 Task: Schedule a meeting for June 20, 2023, from 8:00 AM to 8:30 AM, and invite Shubham Jain.
Action: Mouse moved to (596, 554)
Screenshot: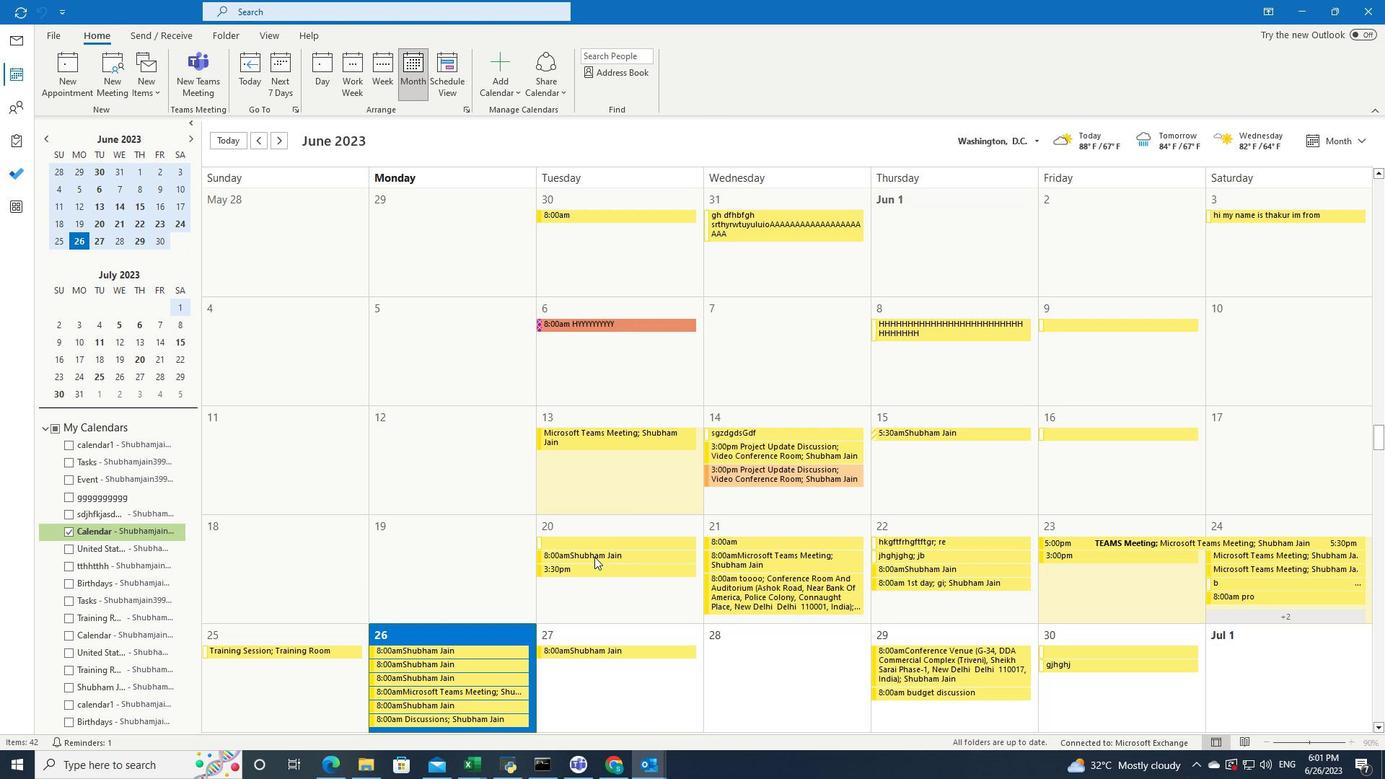 
Action: Mouse pressed left at (596, 554)
Screenshot: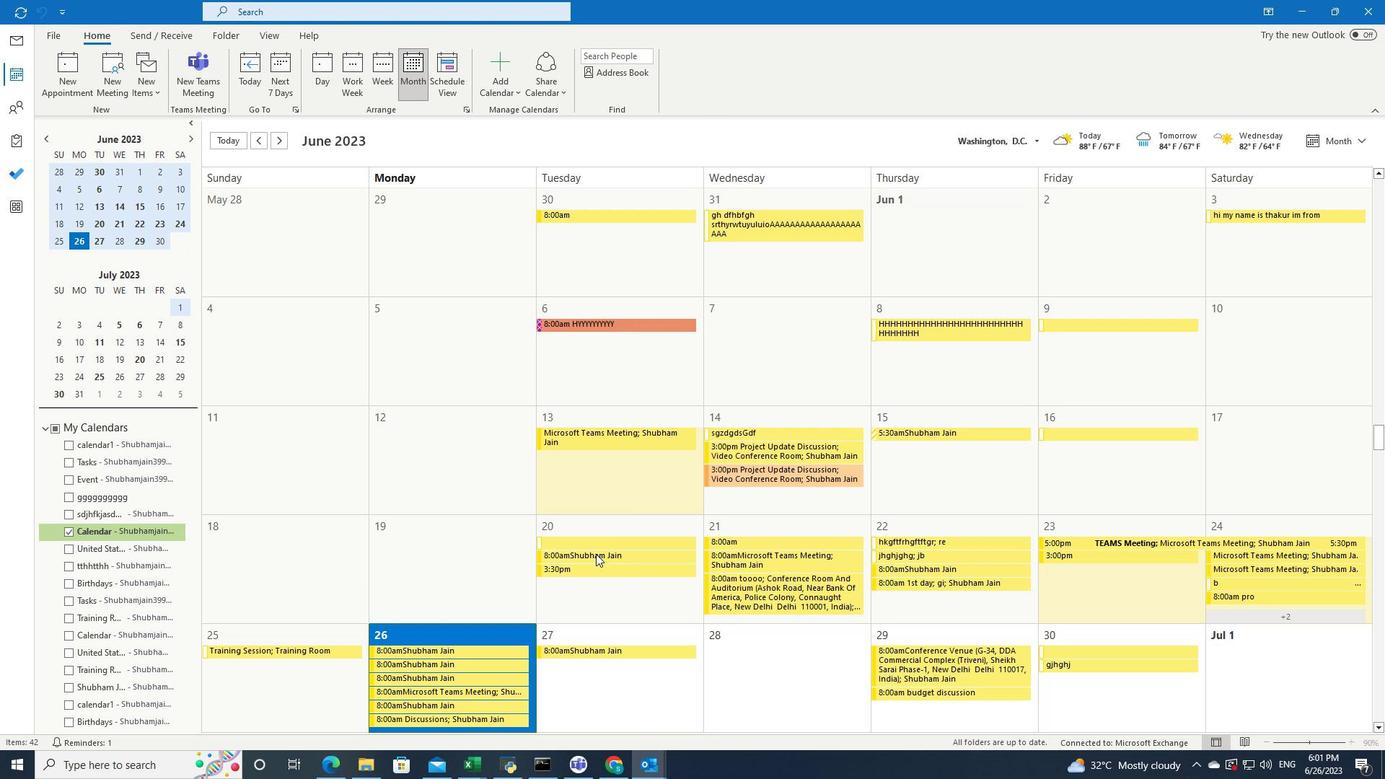 
Action: Mouse pressed left at (596, 554)
Screenshot: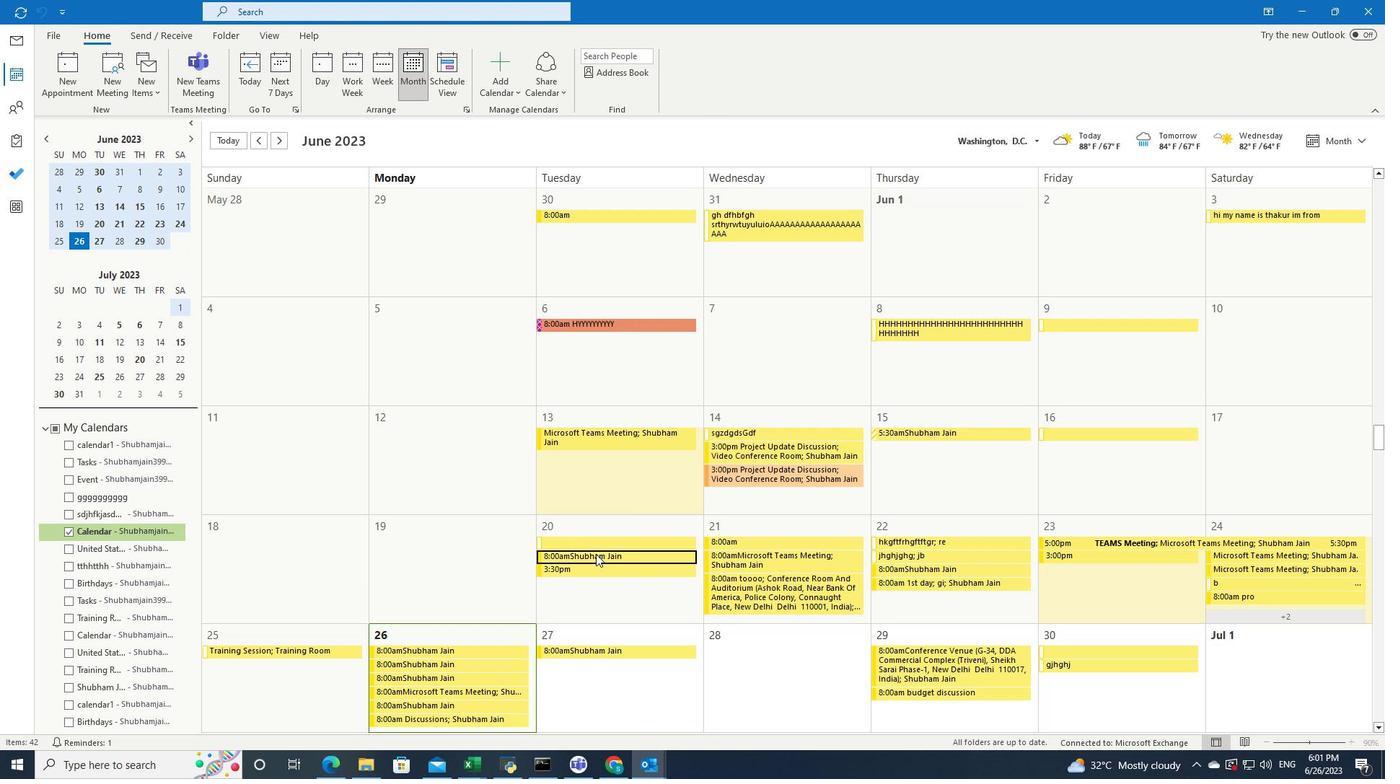 
Action: Mouse moved to (802, 92)
Screenshot: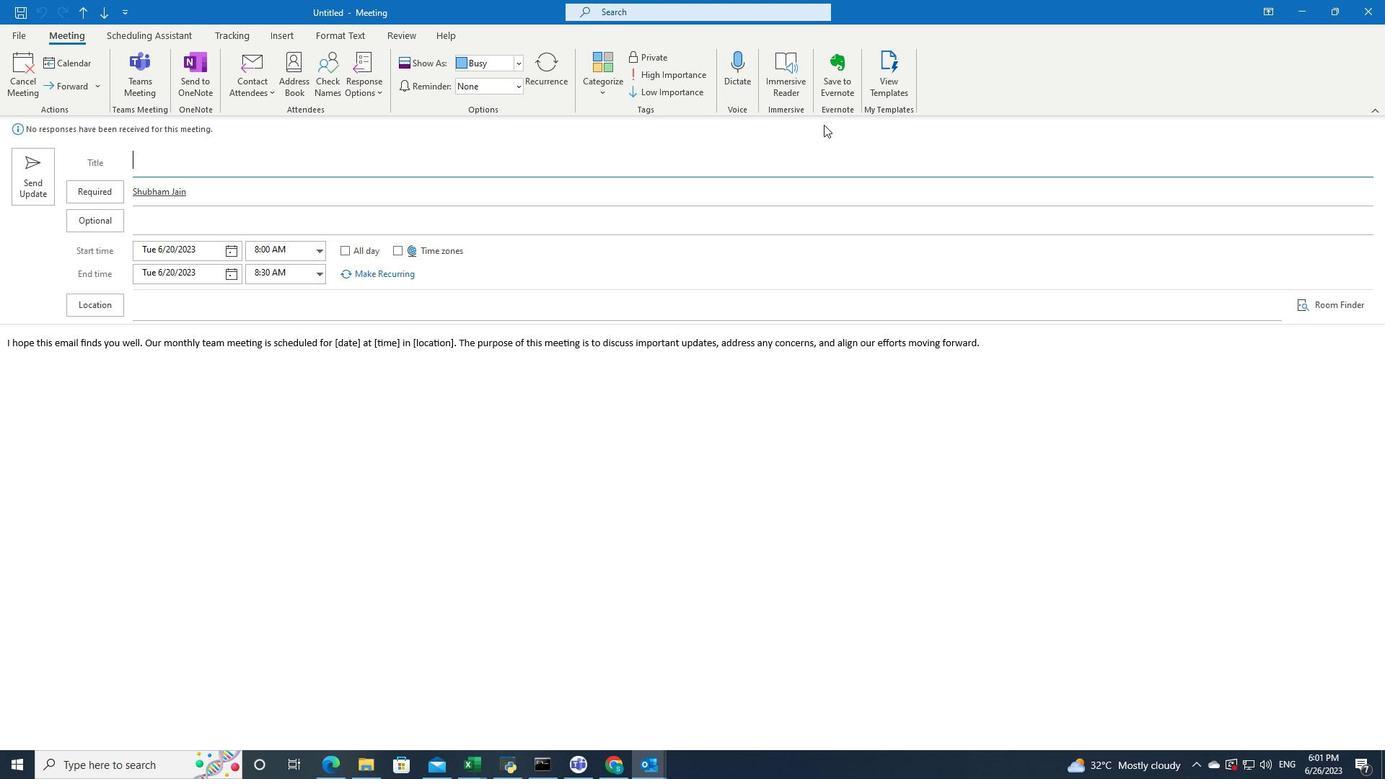 
Action: Mouse pressed left at (802, 92)
Screenshot: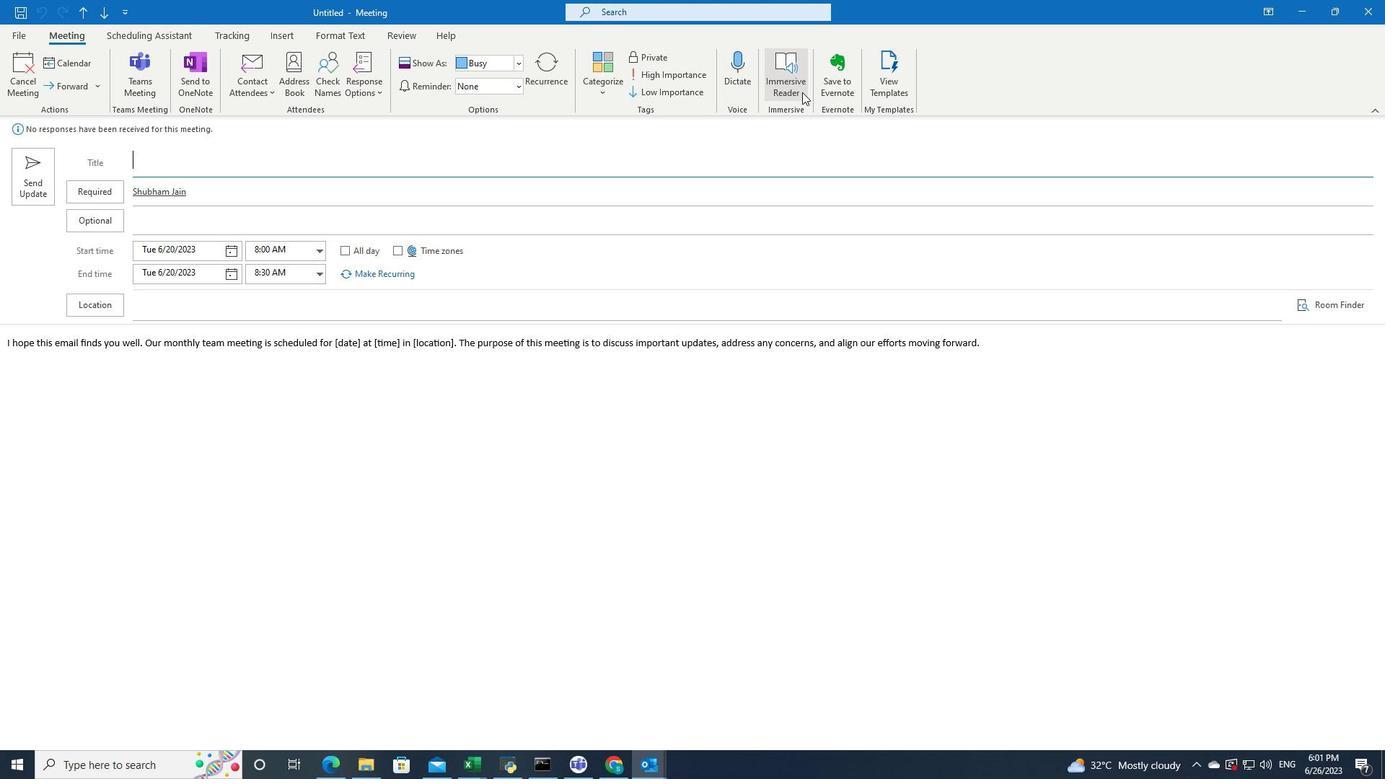 
Action: Mouse moved to (196, 79)
Screenshot: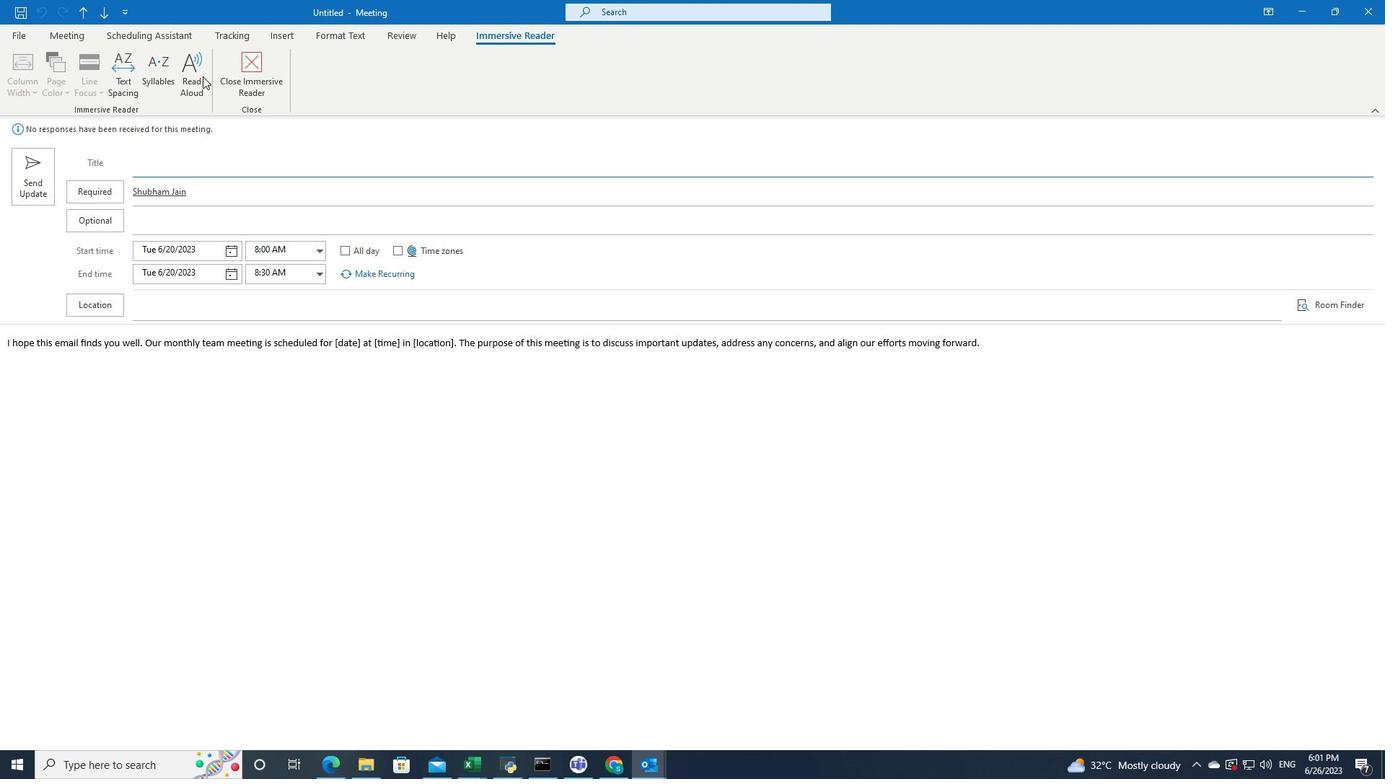 
Action: Mouse pressed left at (196, 79)
Screenshot: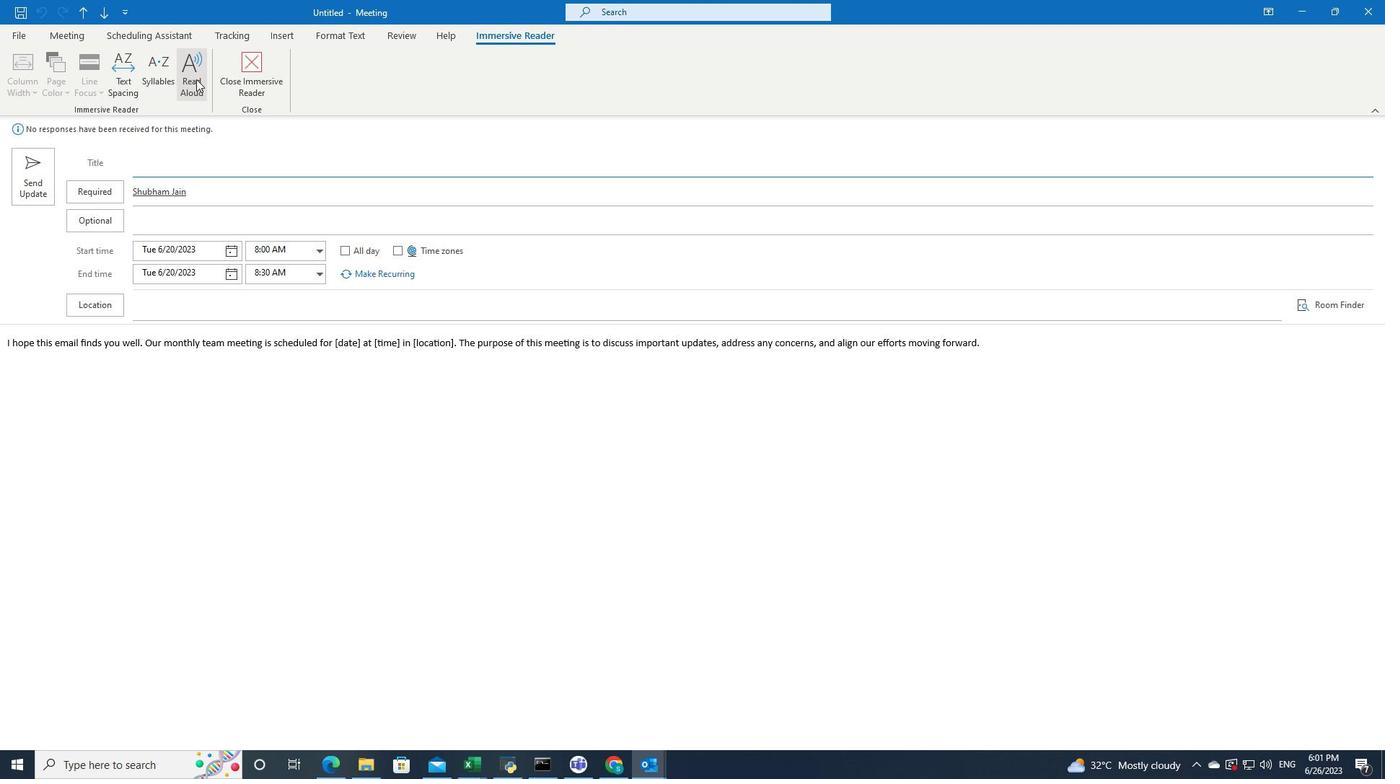 
Action: Mouse moved to (1256, 341)
Screenshot: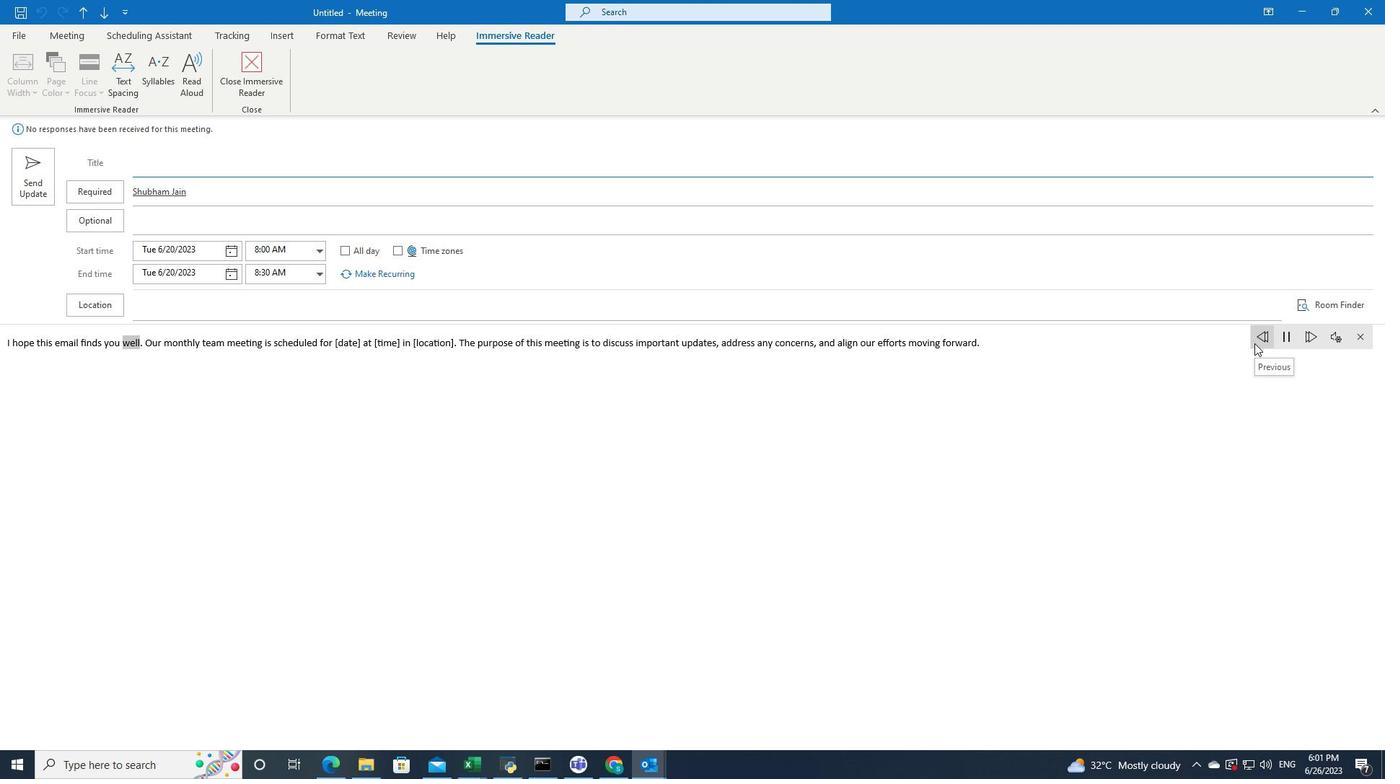 
Action: Mouse pressed left at (1256, 341)
Screenshot: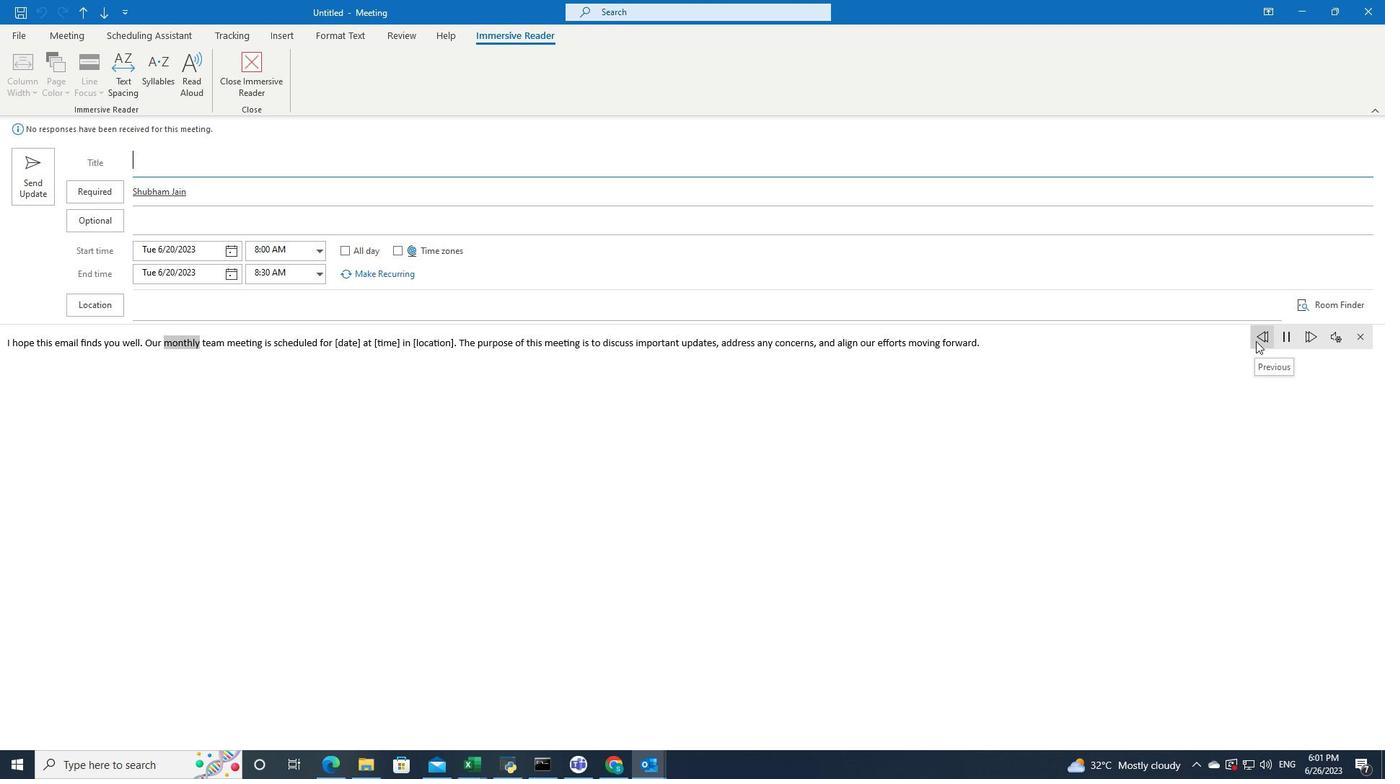 
